 Task: Set the rendering intent for color conversion for Open GL video output for Windows to "Absolute colorimetric".
Action: Mouse moved to (110, 25)
Screenshot: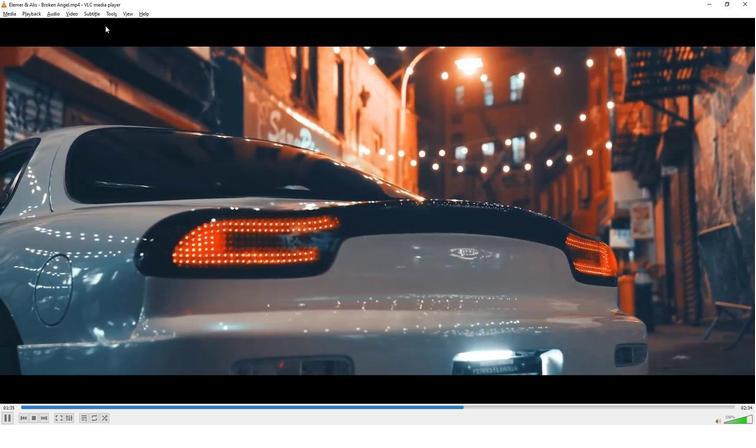 
Action: Mouse pressed left at (110, 25)
Screenshot: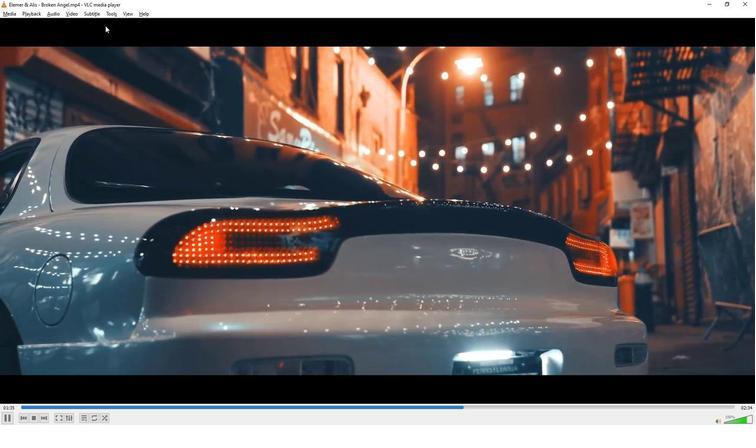 
Action: Mouse moved to (127, 118)
Screenshot: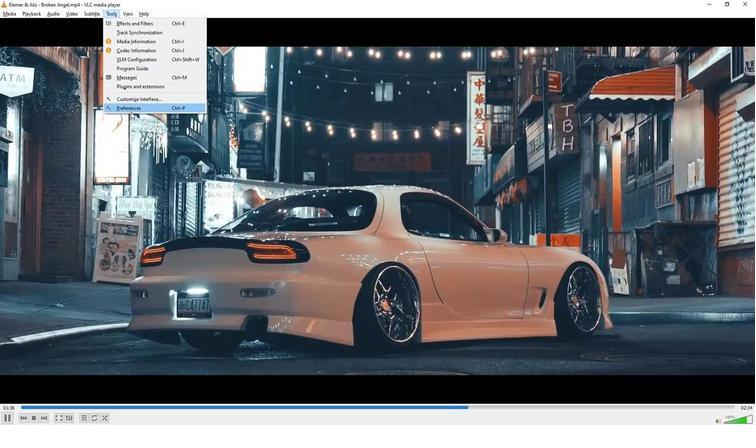 
Action: Mouse pressed left at (127, 118)
Screenshot: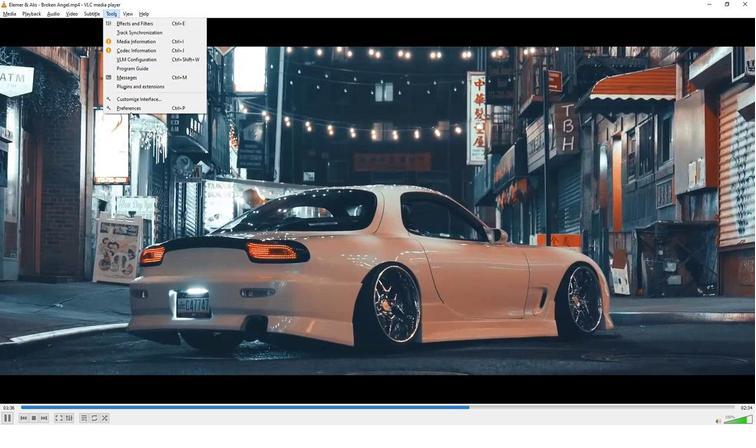 
Action: Mouse moved to (103, 25)
Screenshot: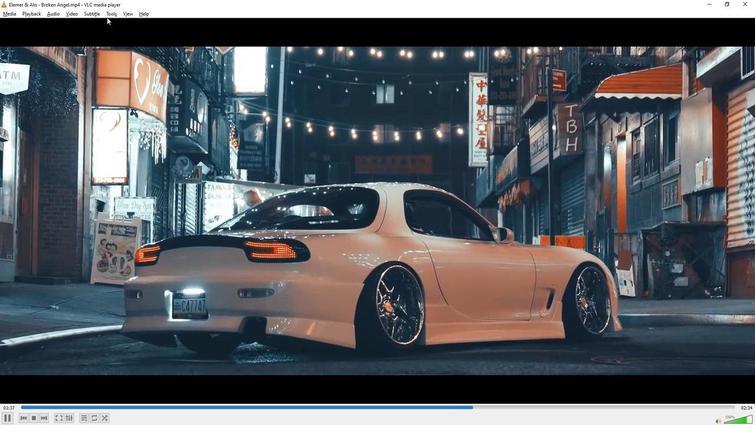 
Action: Mouse pressed left at (103, 25)
Screenshot: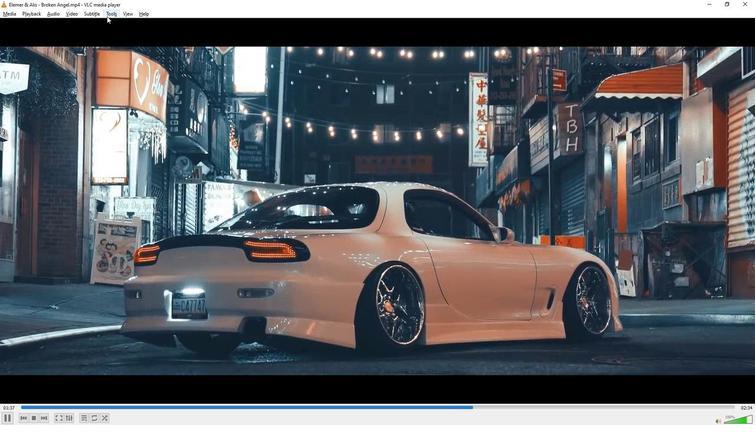 
Action: Mouse moved to (119, 113)
Screenshot: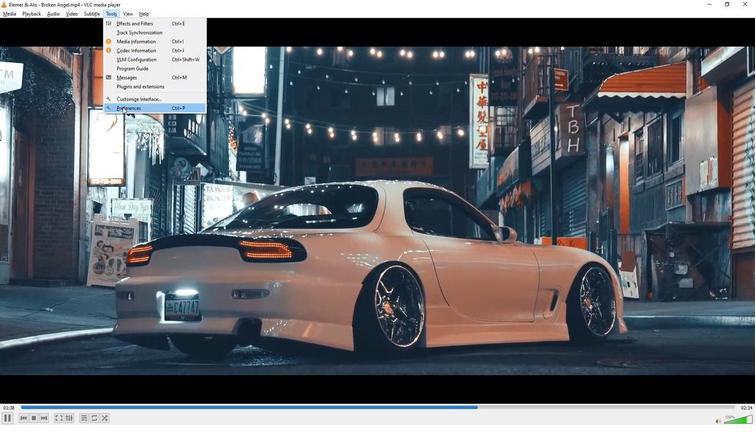
Action: Mouse pressed left at (119, 113)
Screenshot: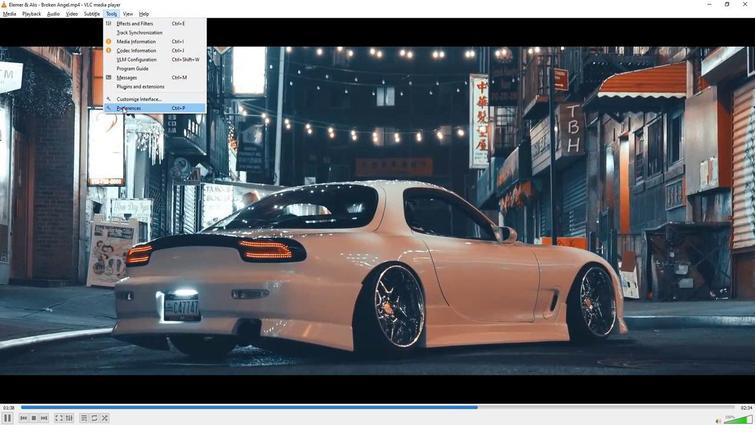 
Action: Mouse moved to (160, 333)
Screenshot: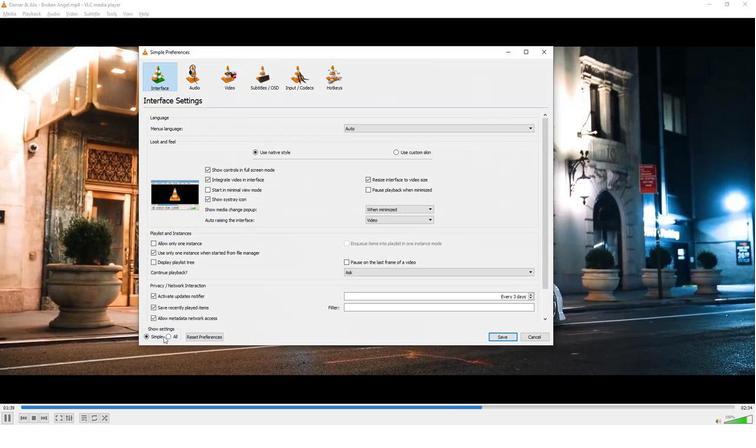 
Action: Mouse pressed left at (160, 333)
Screenshot: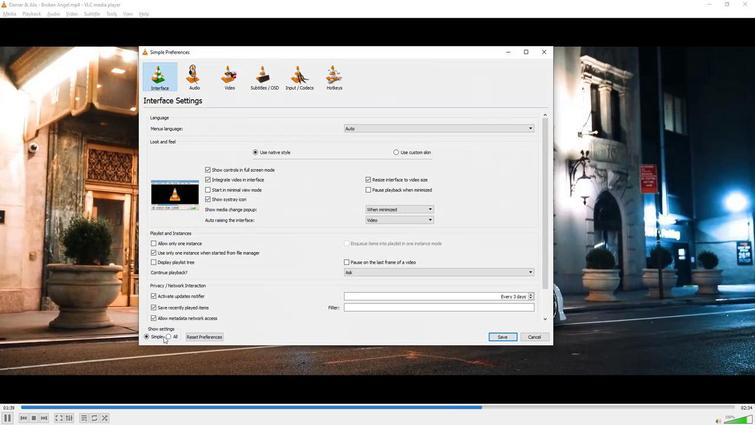
Action: Mouse moved to (164, 333)
Screenshot: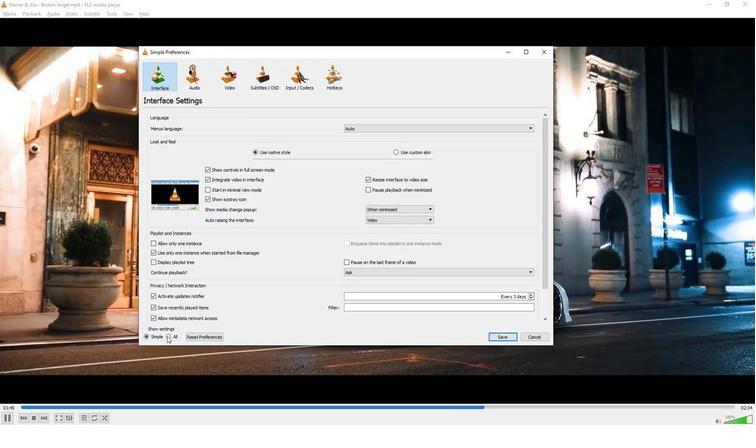 
Action: Mouse pressed left at (164, 333)
Screenshot: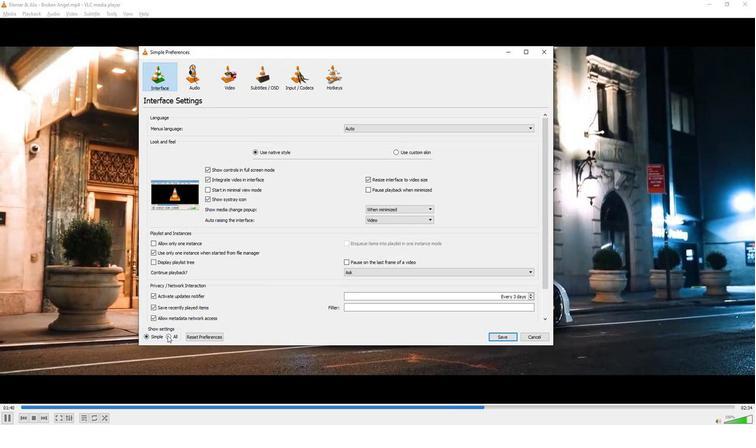 
Action: Mouse moved to (161, 293)
Screenshot: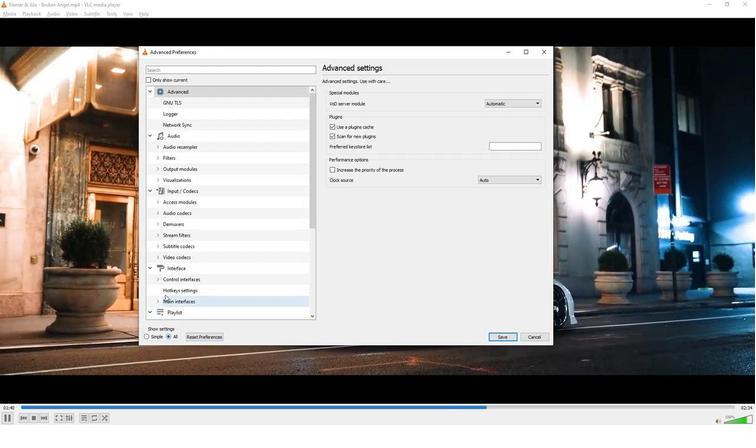 
Action: Mouse scrolled (161, 292) with delta (0, 0)
Screenshot: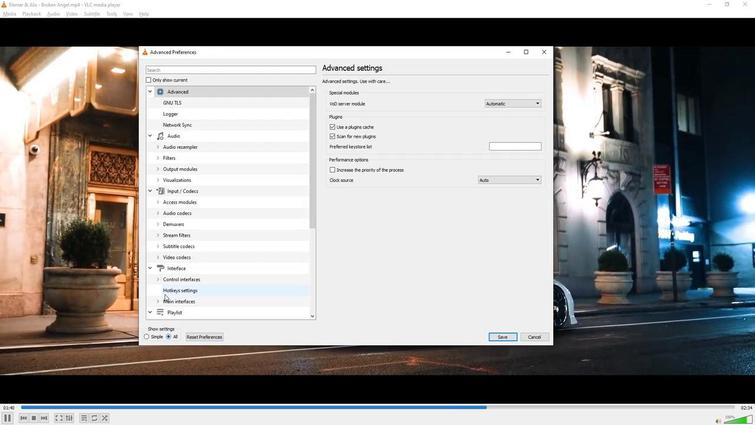 
Action: Mouse scrolled (161, 292) with delta (0, 0)
Screenshot: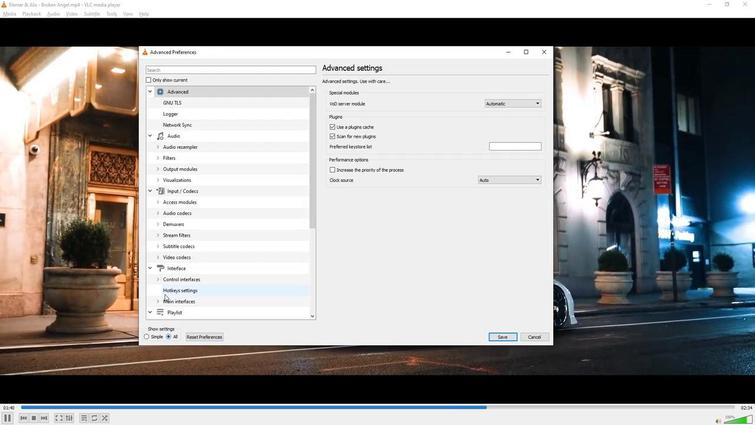 
Action: Mouse scrolled (161, 292) with delta (0, 0)
Screenshot: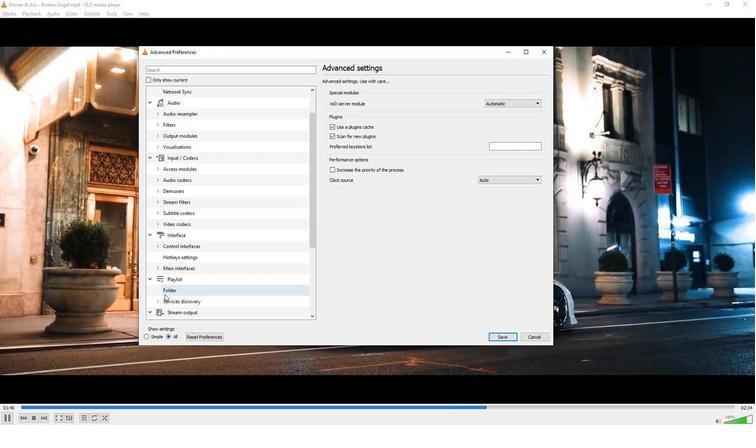 
Action: Mouse scrolled (161, 292) with delta (0, 0)
Screenshot: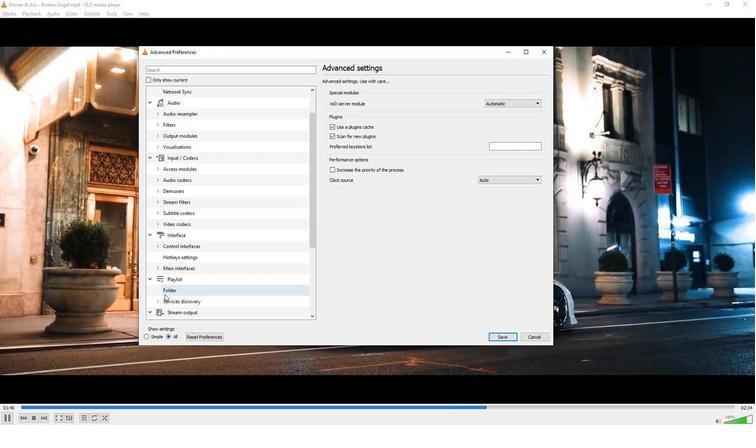 
Action: Mouse scrolled (161, 292) with delta (0, 0)
Screenshot: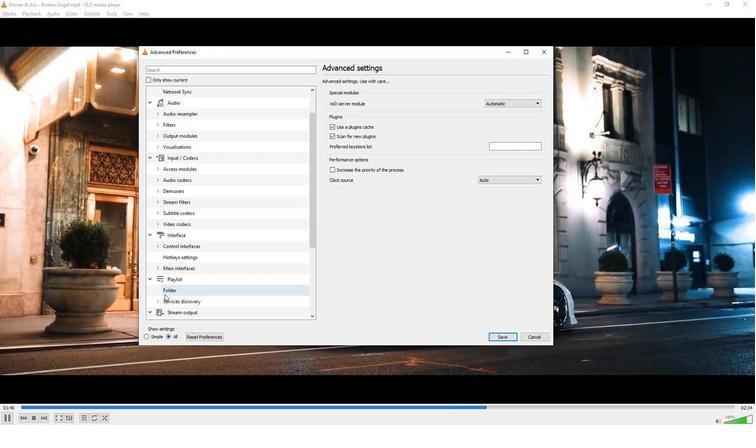 
Action: Mouse moved to (161, 292)
Screenshot: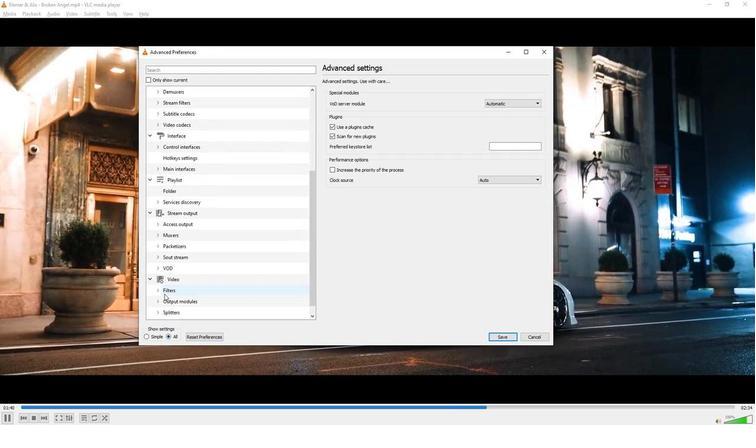 
Action: Mouse scrolled (161, 292) with delta (0, 0)
Screenshot: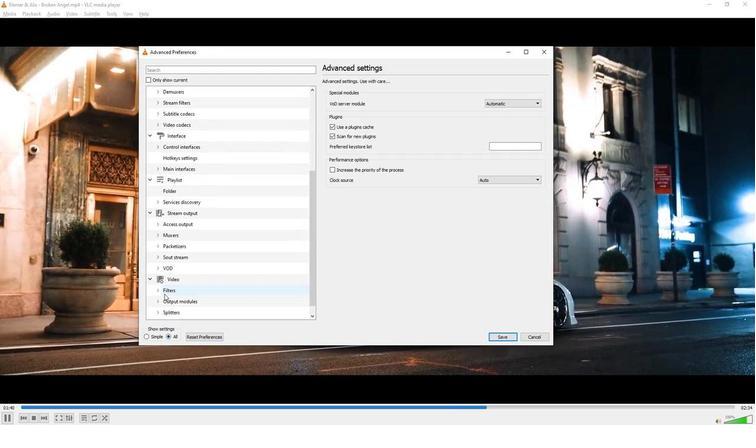 
Action: Mouse moved to (161, 292)
Screenshot: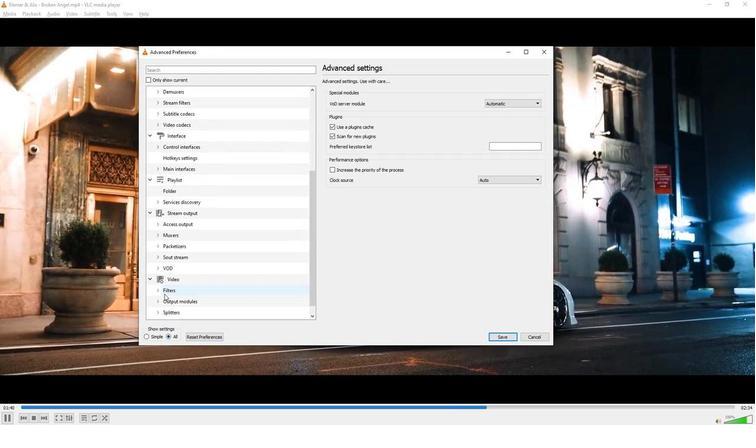 
Action: Mouse scrolled (161, 292) with delta (0, 0)
Screenshot: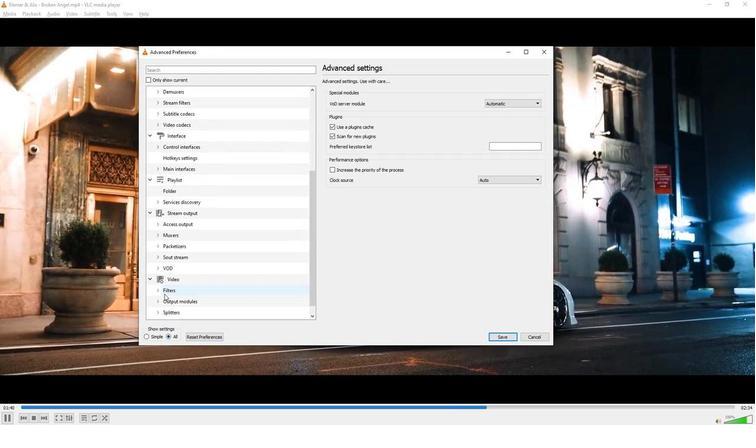 
Action: Mouse moved to (152, 288)
Screenshot: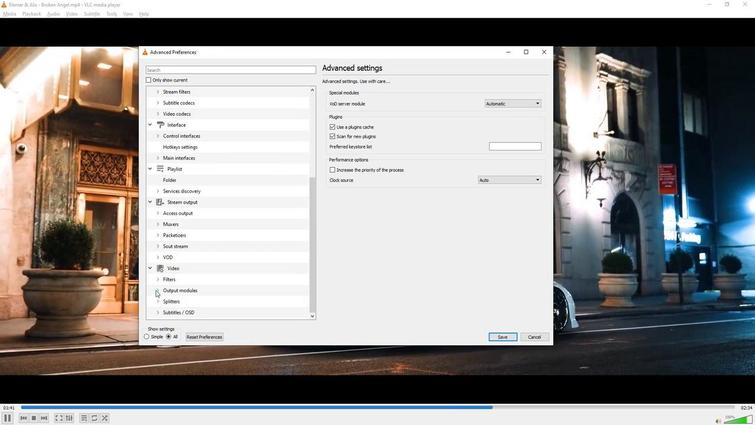 
Action: Mouse pressed left at (152, 288)
Screenshot: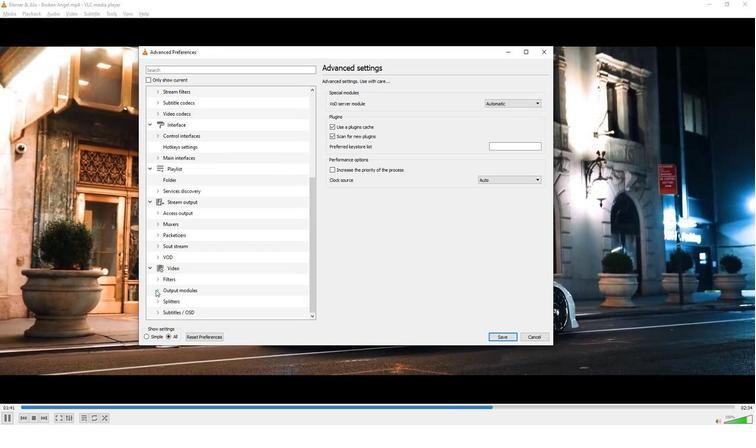 
Action: Mouse moved to (166, 283)
Screenshot: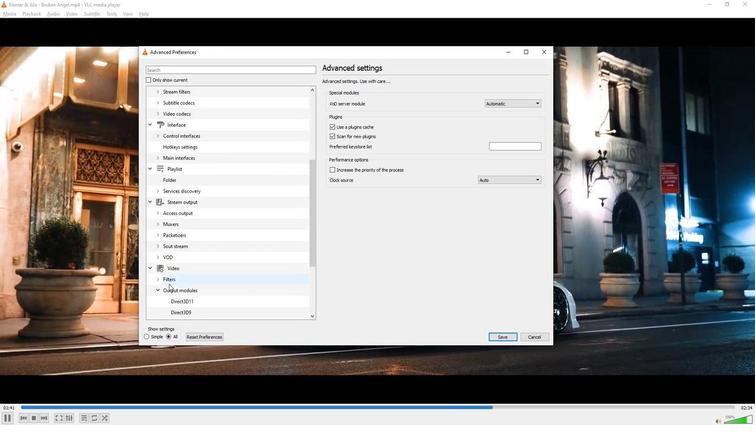 
Action: Mouse scrolled (166, 282) with delta (0, 0)
Screenshot: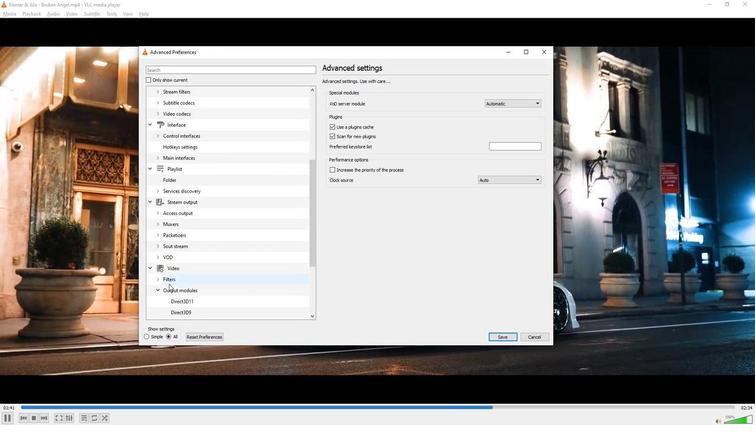 
Action: Mouse scrolled (166, 282) with delta (0, 0)
Screenshot: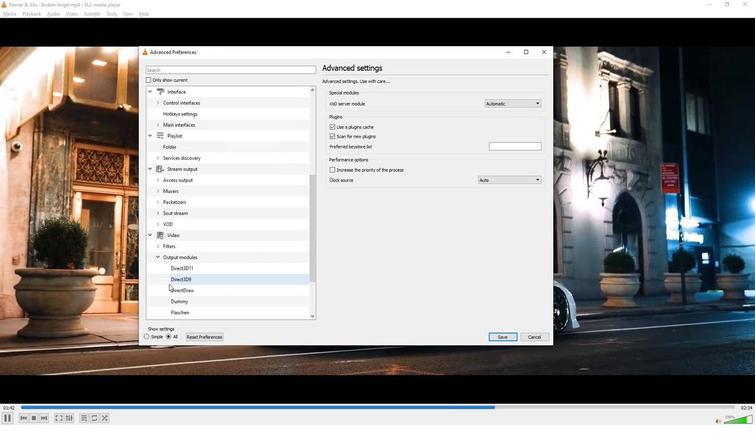 
Action: Mouse scrolled (166, 282) with delta (0, 0)
Screenshot: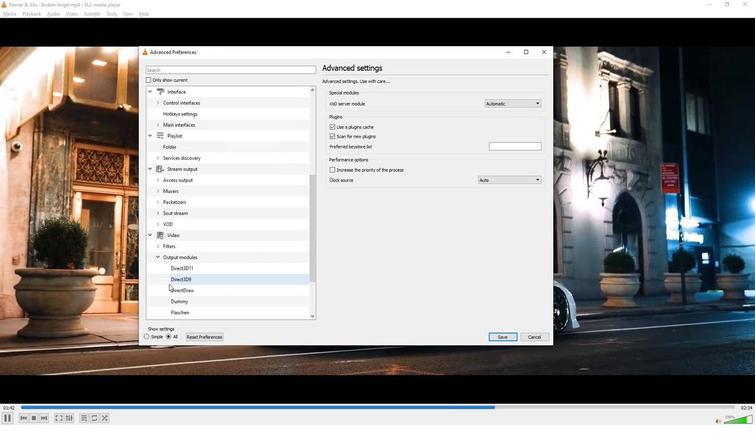 
Action: Mouse scrolled (166, 282) with delta (0, 0)
Screenshot: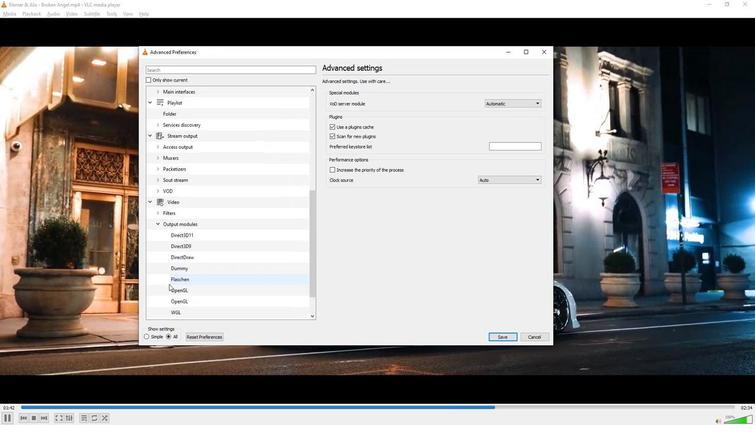 
Action: Mouse scrolled (166, 282) with delta (0, 0)
Screenshot: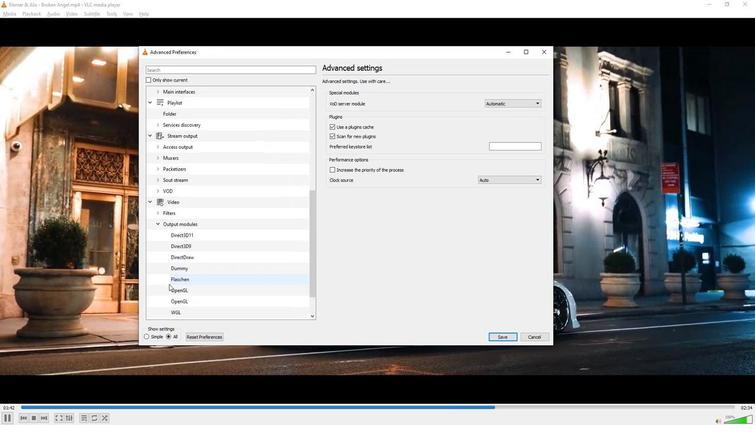 
Action: Mouse scrolled (166, 282) with delta (0, 0)
Screenshot: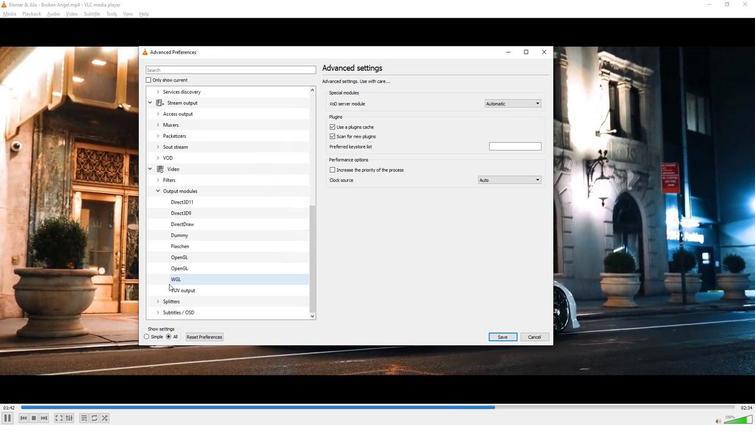 
Action: Mouse scrolled (166, 282) with delta (0, 0)
Screenshot: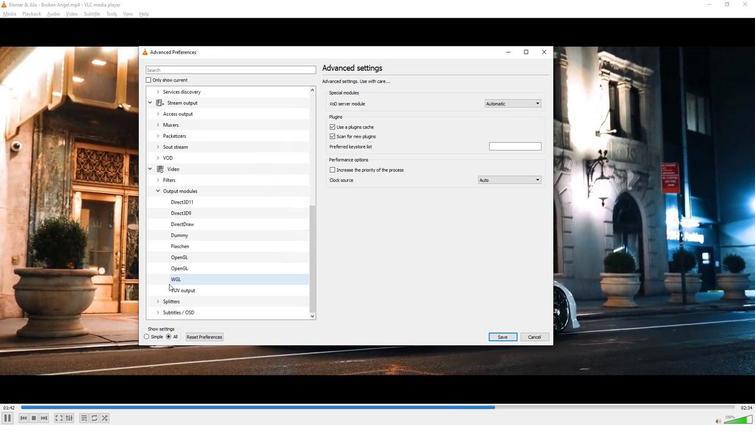 
Action: Mouse scrolled (166, 282) with delta (0, 0)
Screenshot: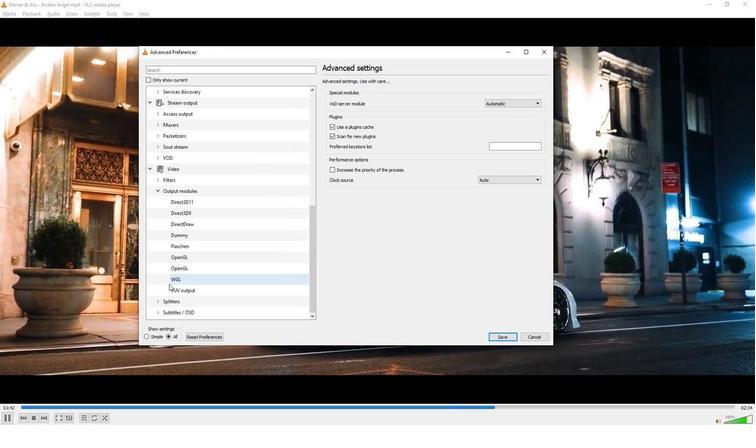
Action: Mouse moved to (181, 268)
Screenshot: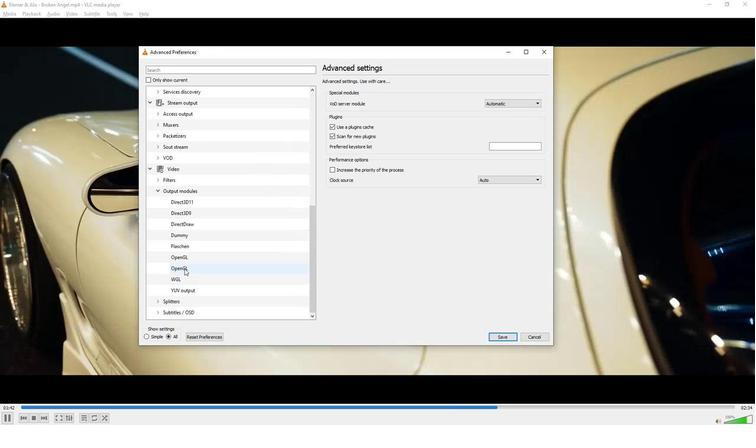
Action: Mouse pressed left at (181, 268)
Screenshot: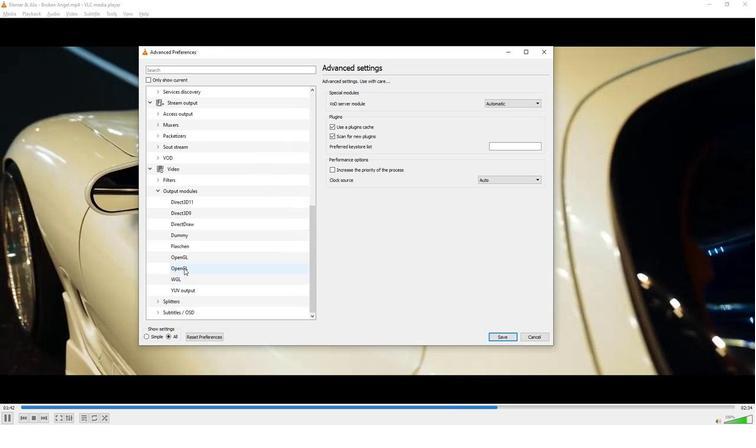 
Action: Mouse moved to (502, 116)
Screenshot: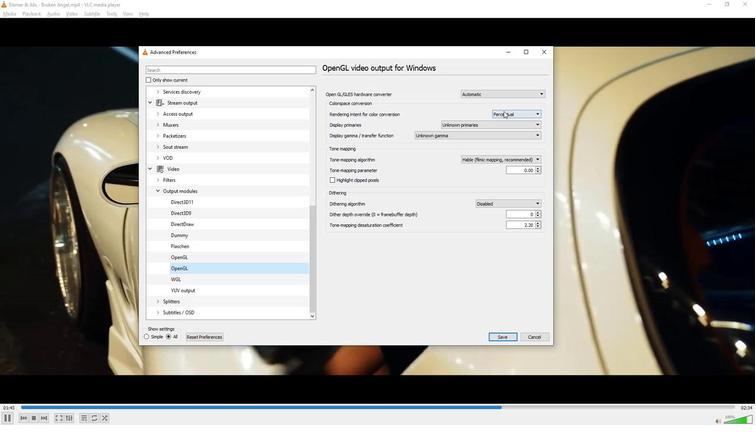 
Action: Mouse pressed left at (502, 116)
Screenshot: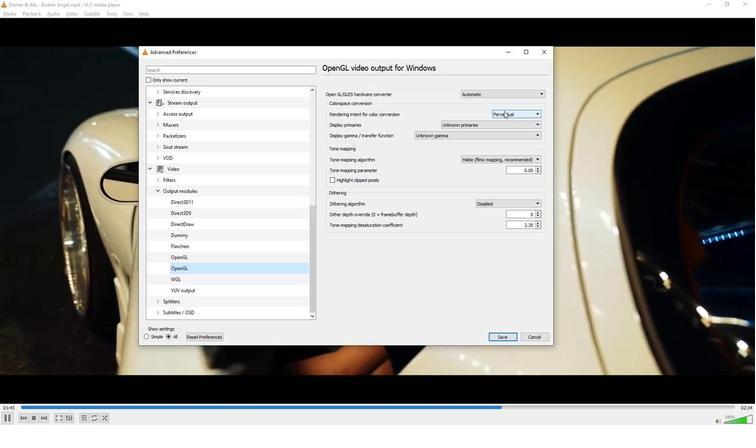 
Action: Mouse moved to (501, 134)
Screenshot: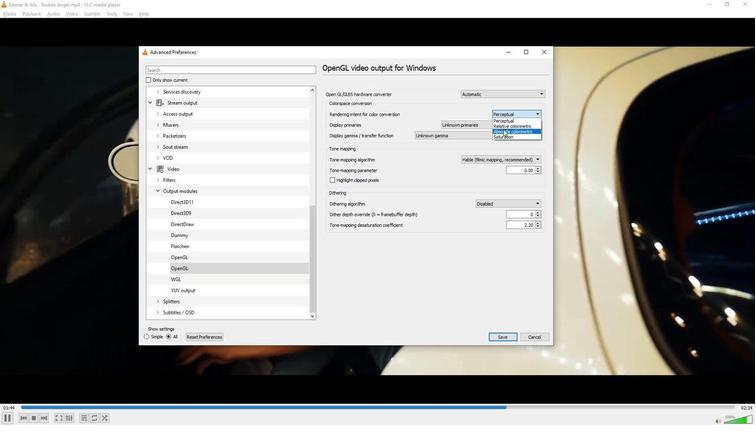 
Action: Mouse pressed left at (501, 134)
Screenshot: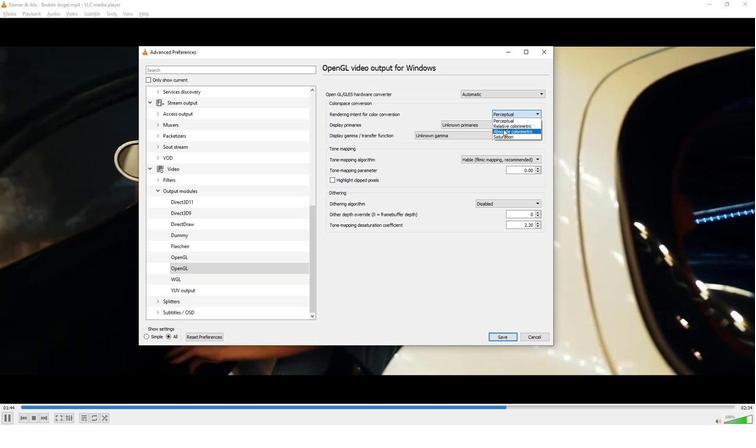 
Action: Mouse moved to (456, 194)
Screenshot: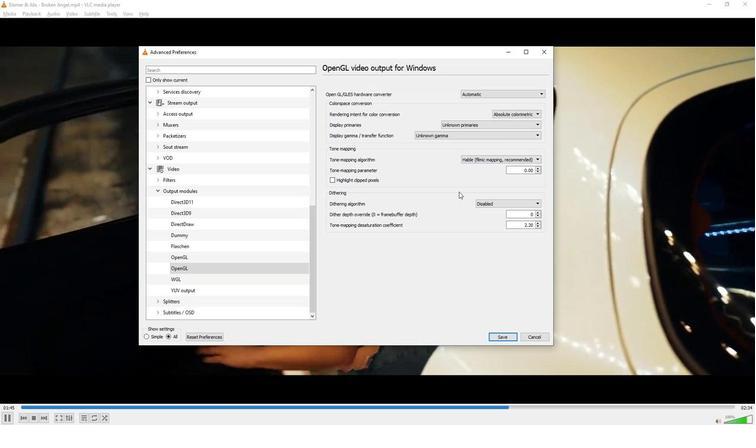 
